 Task: Select the showErrors option in the on-task errors.
Action: Mouse moved to (33, 497)
Screenshot: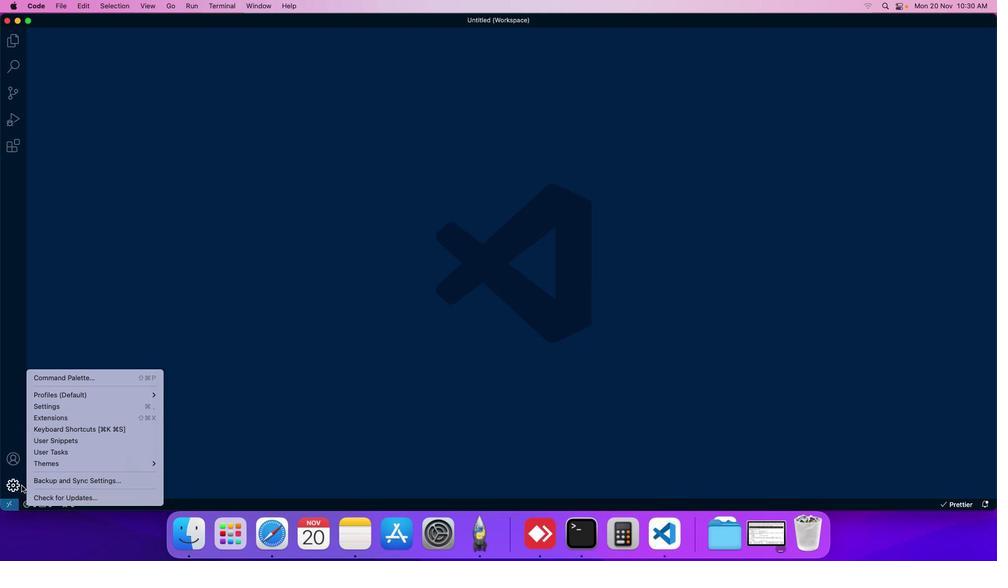 
Action: Mouse pressed left at (33, 497)
Screenshot: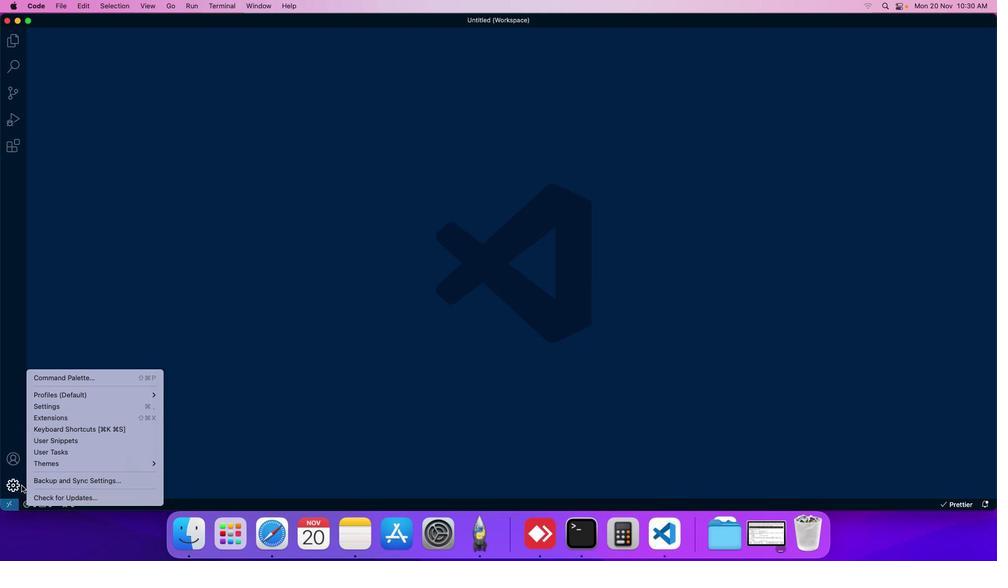 
Action: Mouse moved to (64, 417)
Screenshot: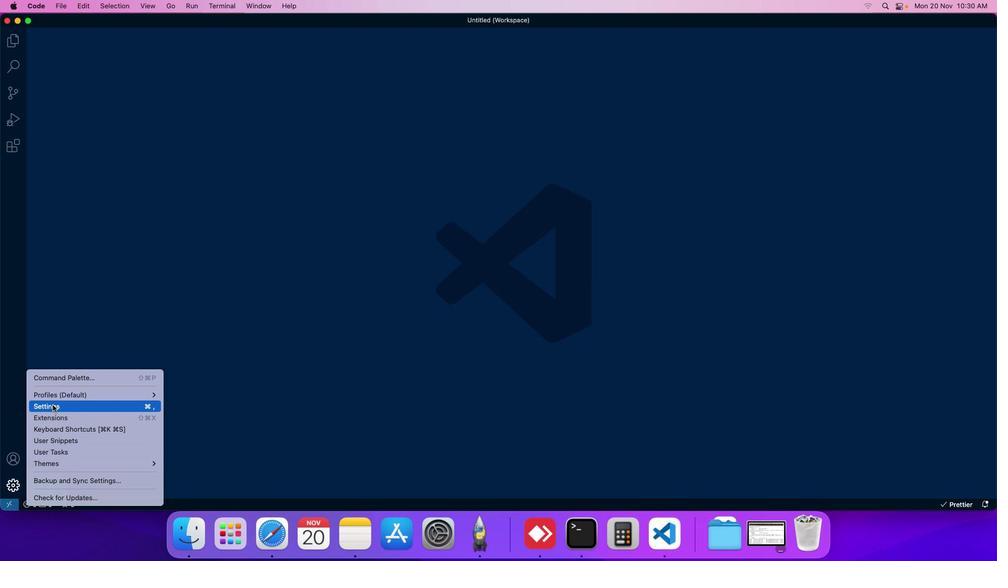 
Action: Mouse pressed left at (64, 417)
Screenshot: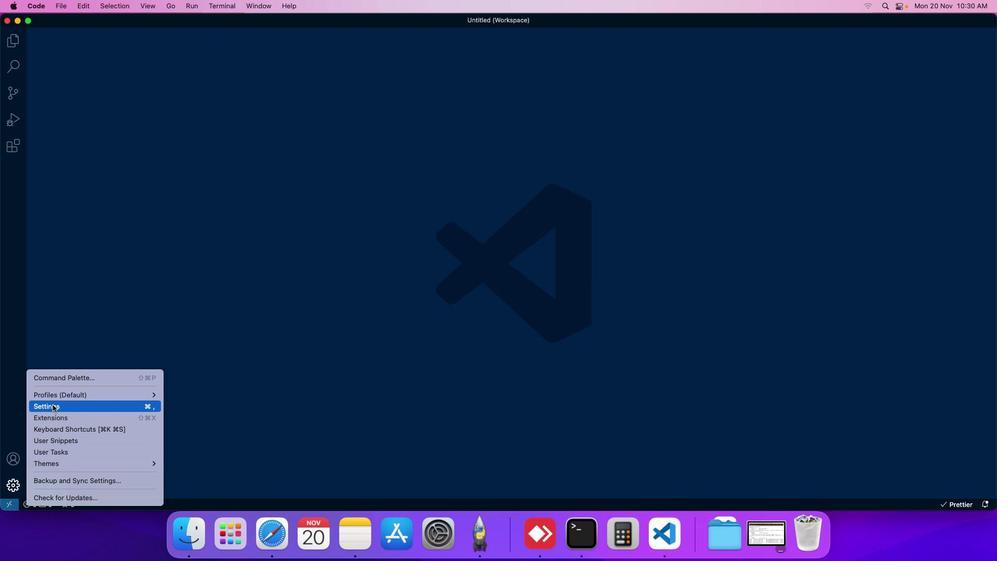 
Action: Mouse moved to (247, 96)
Screenshot: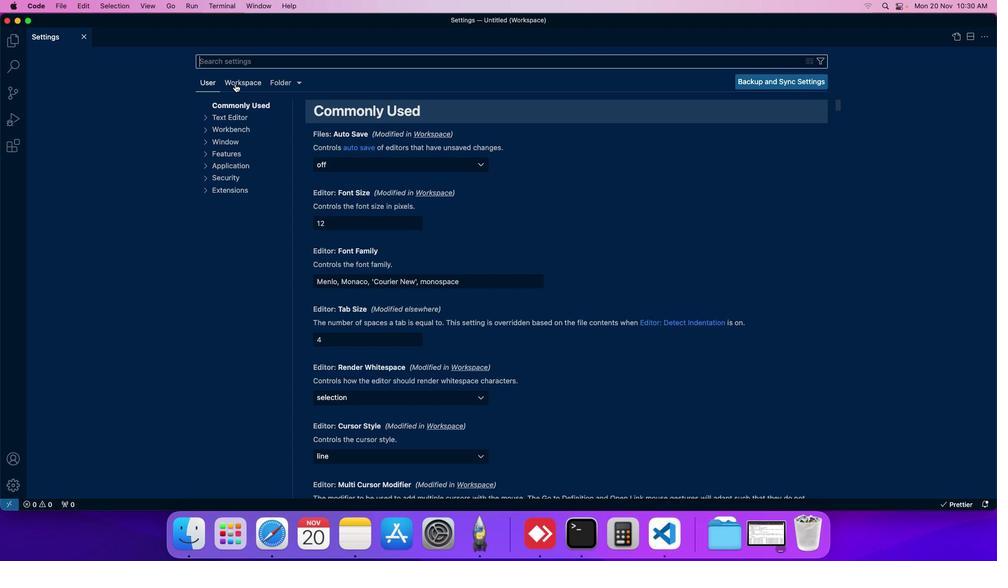 
Action: Mouse pressed left at (247, 96)
Screenshot: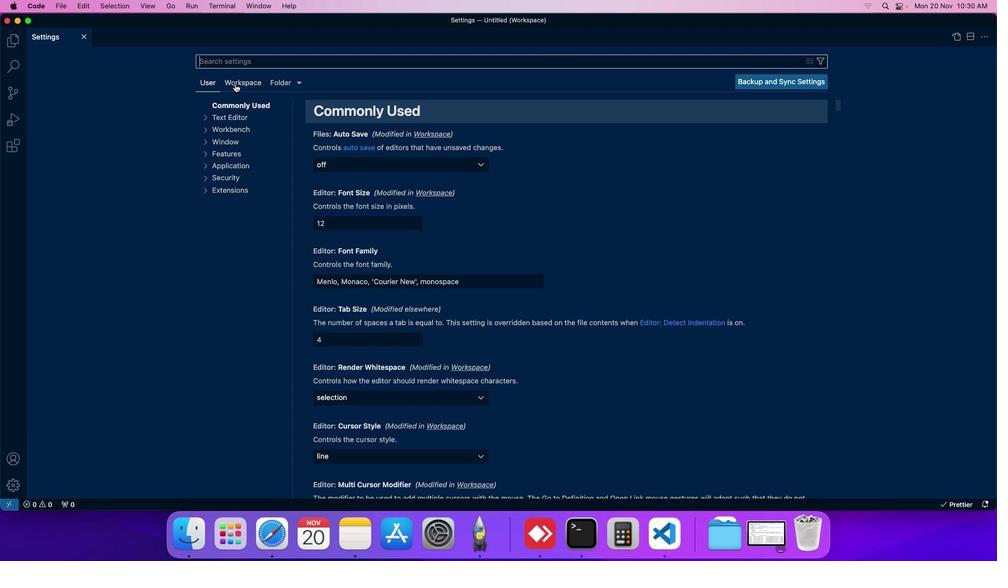 
Action: Mouse moved to (250, 163)
Screenshot: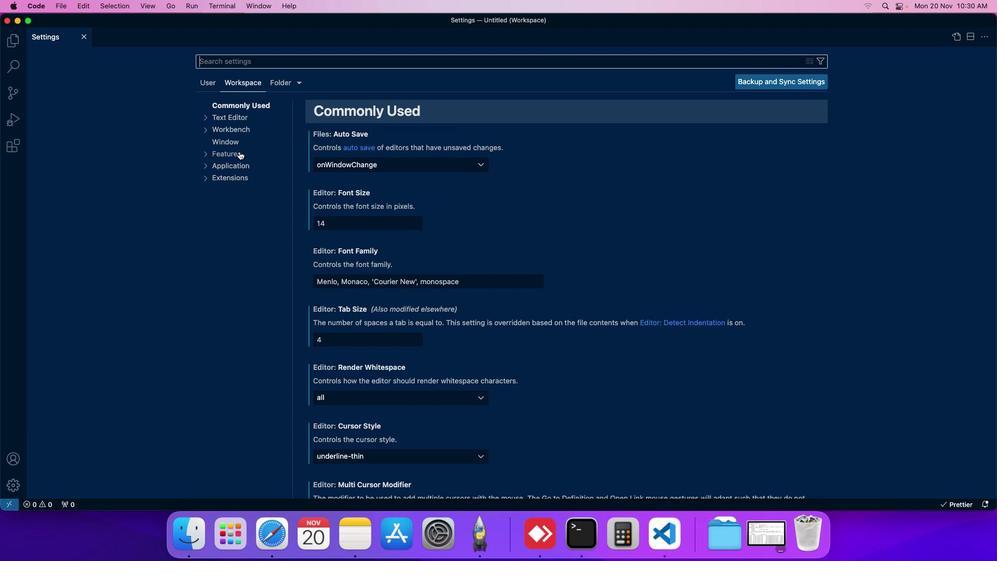 
Action: Mouse pressed left at (250, 163)
Screenshot: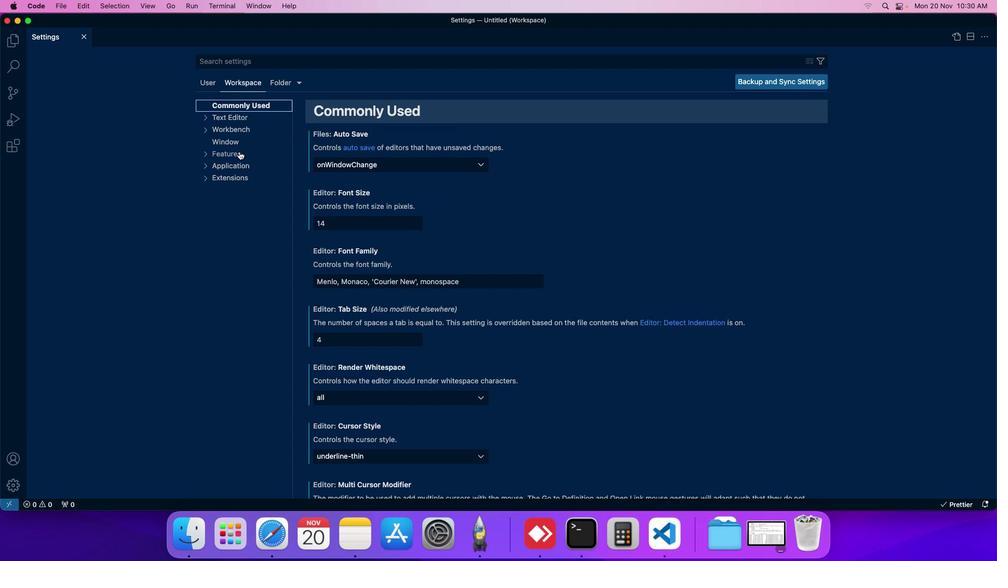 
Action: Mouse moved to (241, 214)
Screenshot: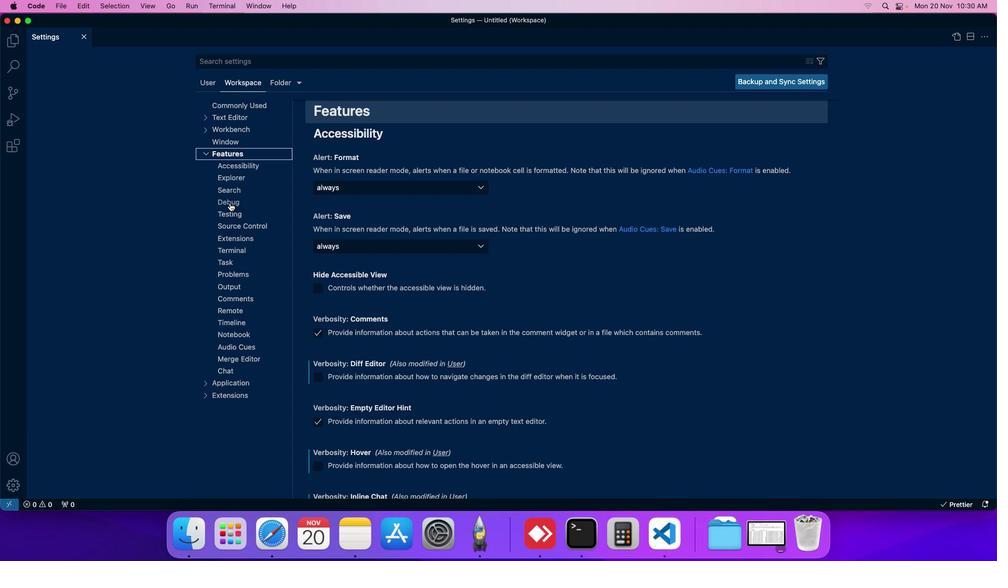 
Action: Mouse pressed left at (241, 214)
Screenshot: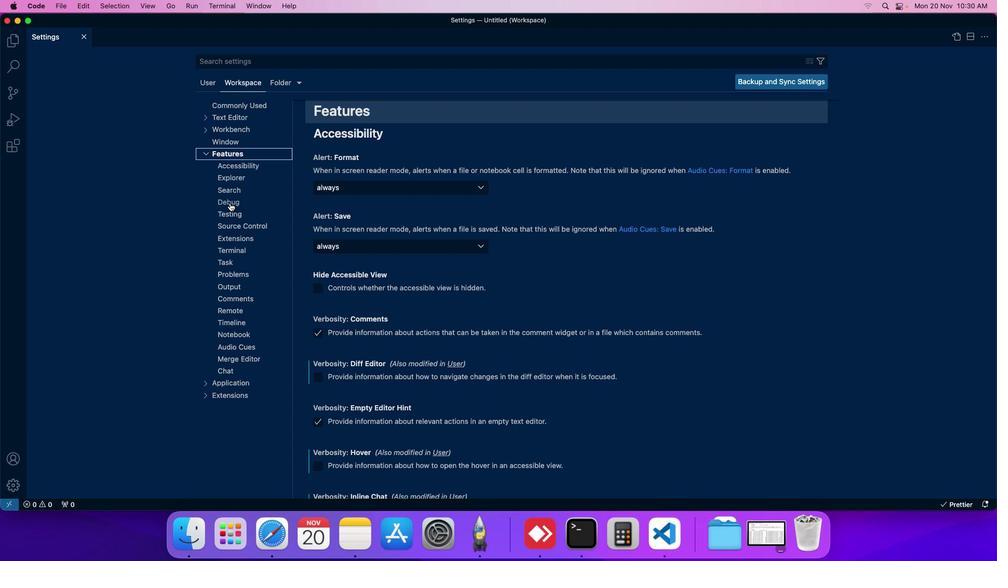 
Action: Mouse moved to (389, 254)
Screenshot: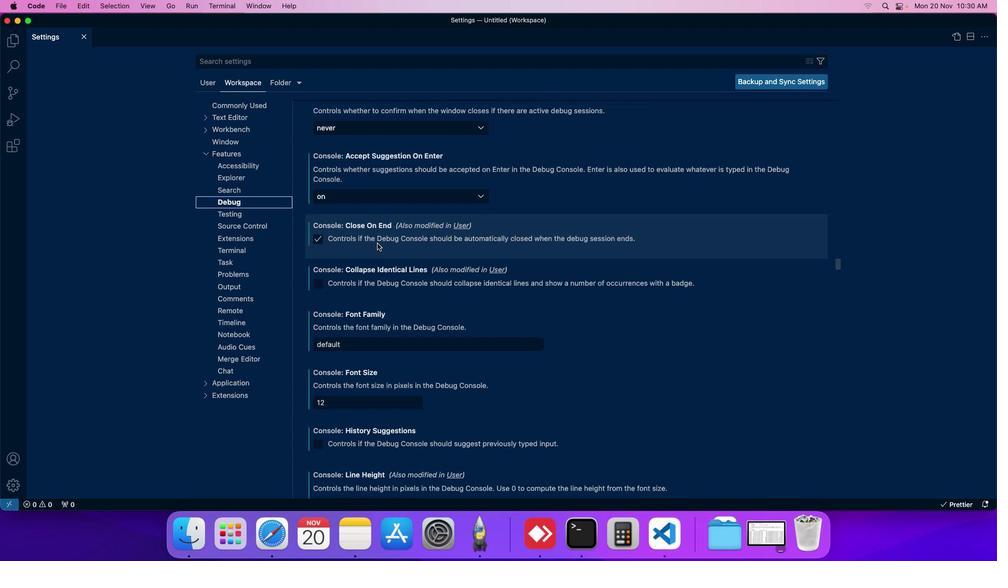 
Action: Mouse scrolled (389, 254) with delta (11, 11)
Screenshot: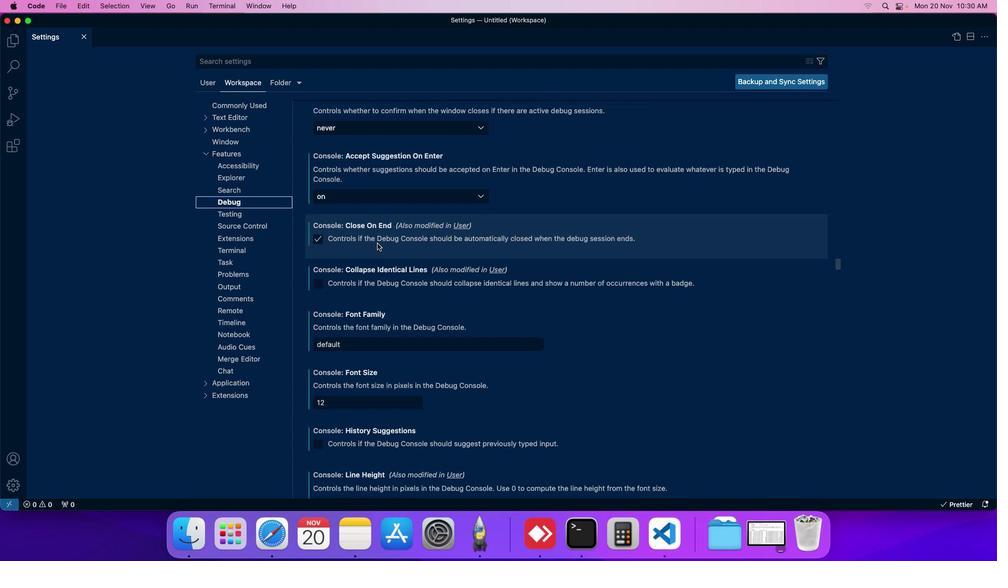 
Action: Mouse moved to (389, 255)
Screenshot: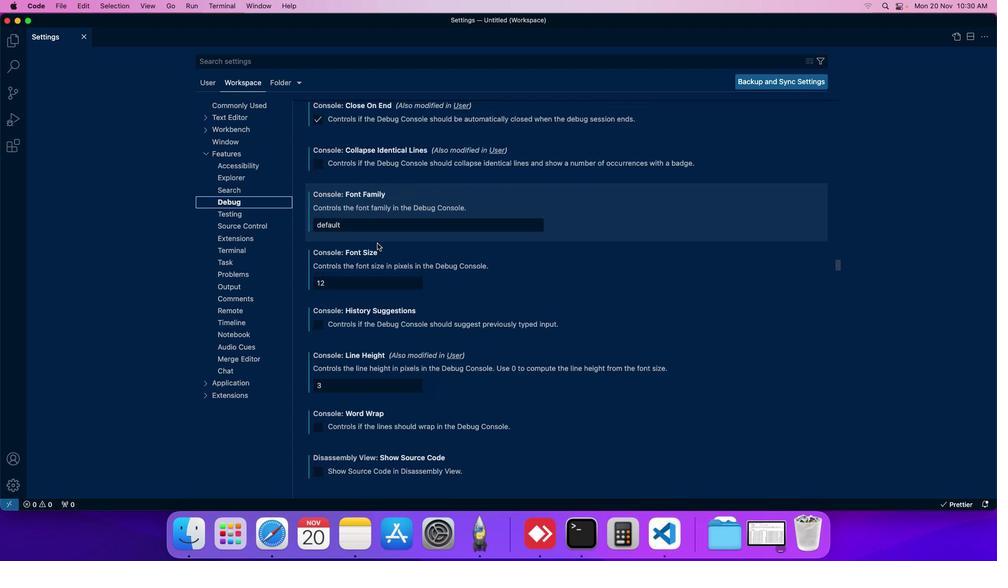 
Action: Mouse scrolled (389, 255) with delta (11, 11)
Screenshot: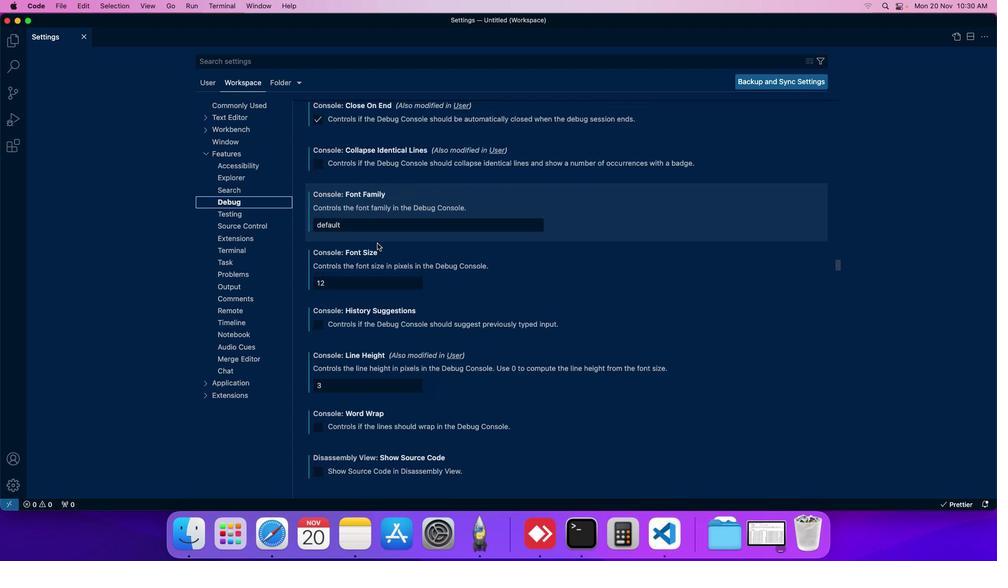 
Action: Mouse moved to (389, 255)
Screenshot: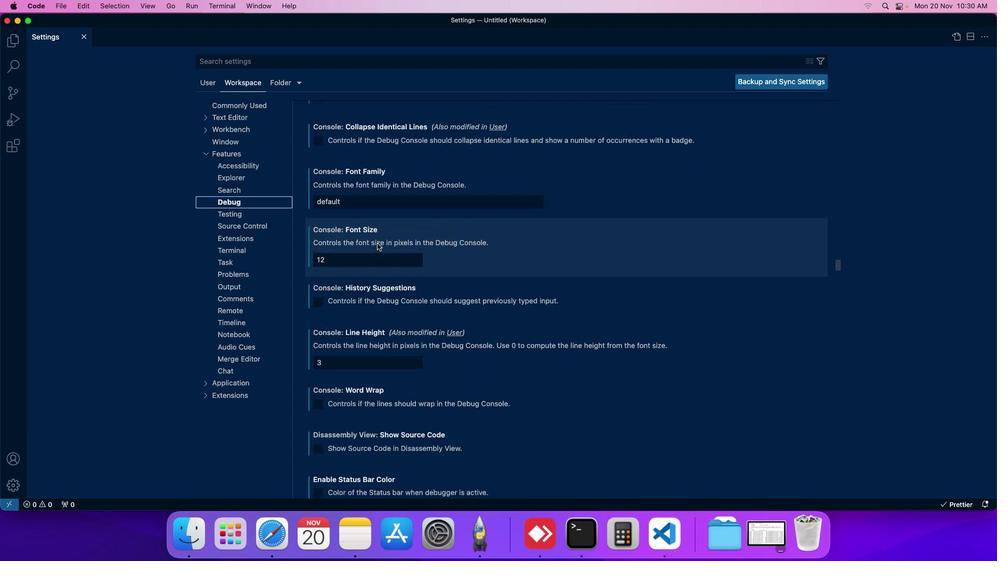 
Action: Mouse scrolled (389, 255) with delta (11, 11)
Screenshot: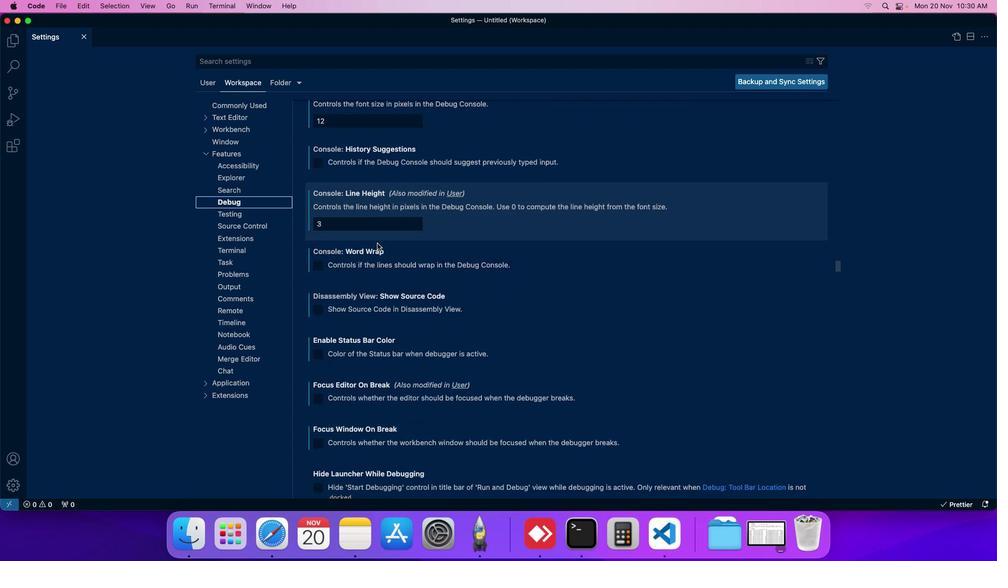 
Action: Mouse scrolled (389, 255) with delta (11, 11)
Screenshot: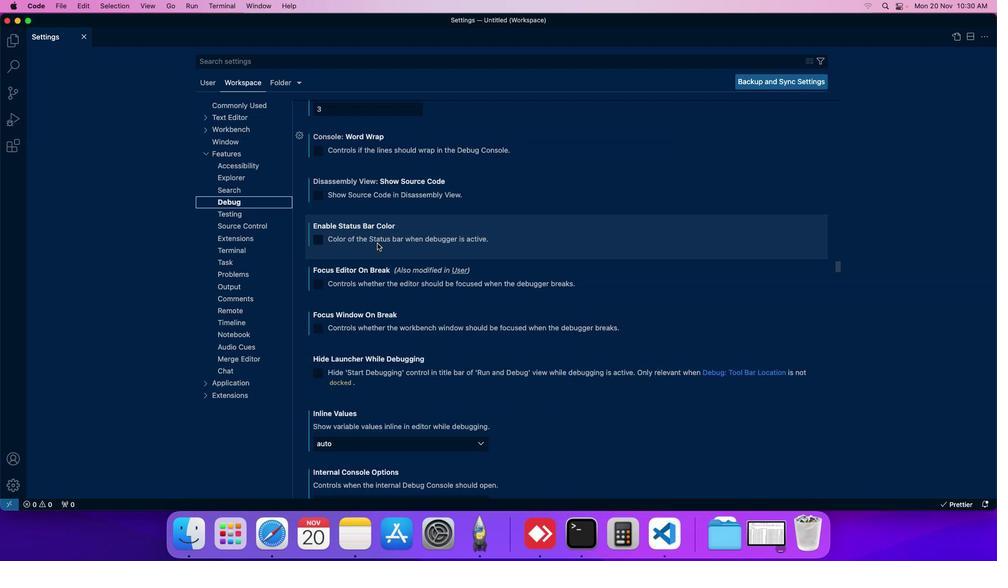 
Action: Mouse scrolled (389, 255) with delta (11, 11)
Screenshot: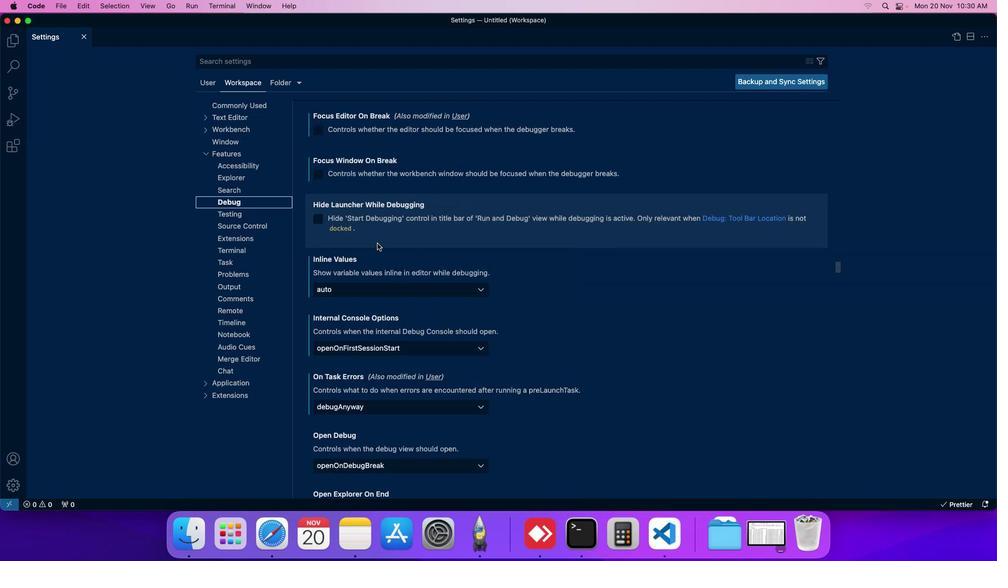 
Action: Mouse scrolled (389, 255) with delta (11, 11)
Screenshot: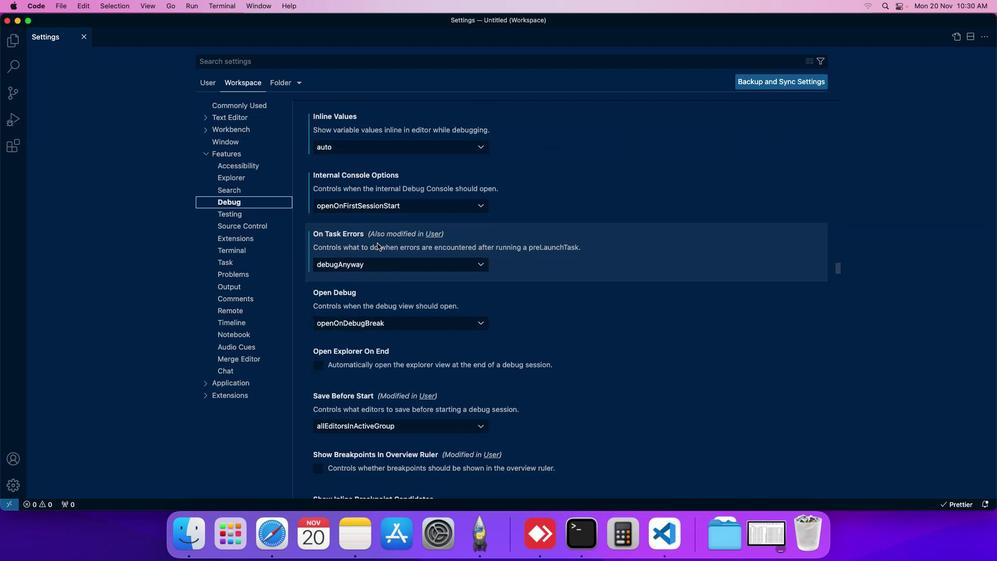 
Action: Mouse moved to (390, 270)
Screenshot: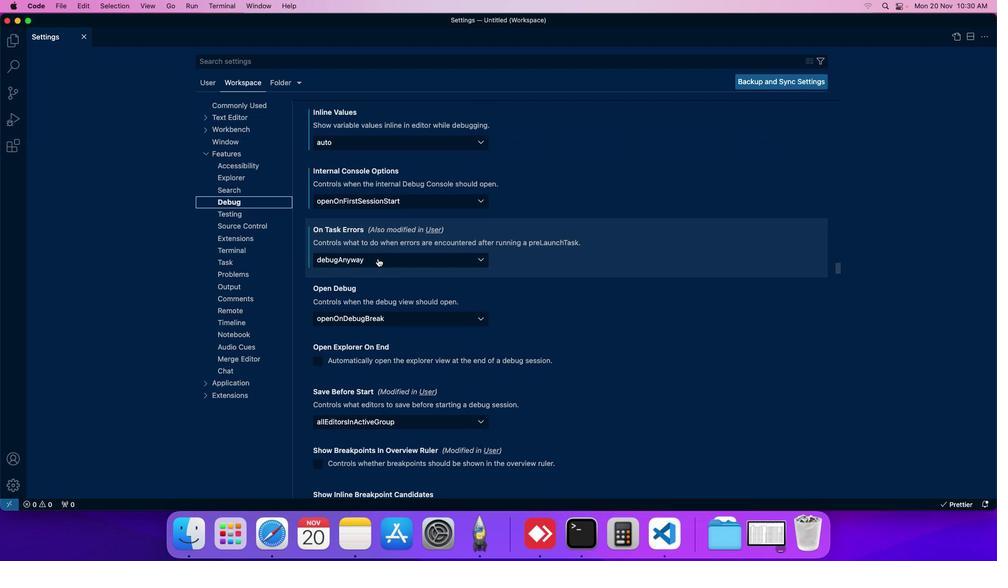 
Action: Mouse pressed left at (390, 270)
Screenshot: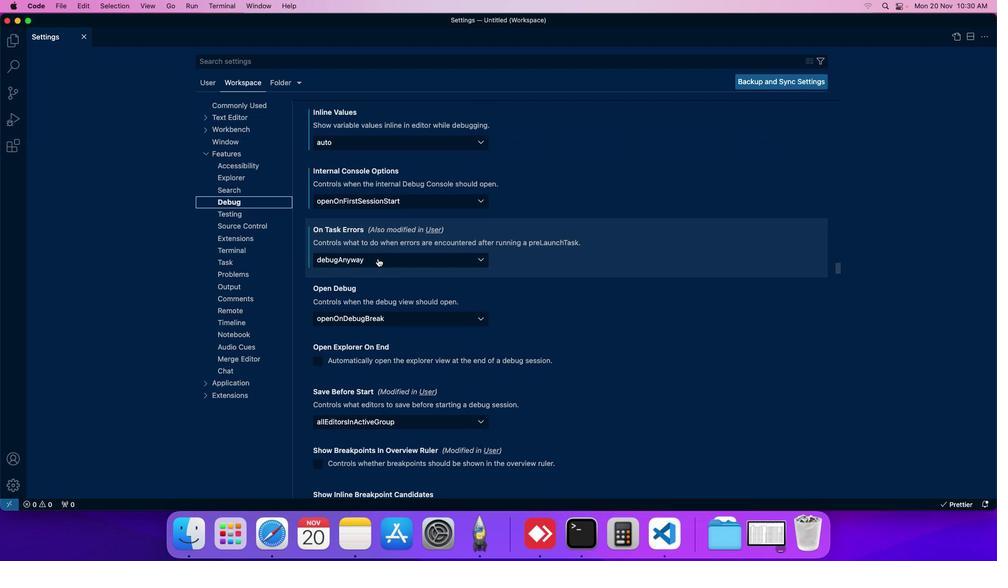 
Action: Mouse moved to (372, 294)
Screenshot: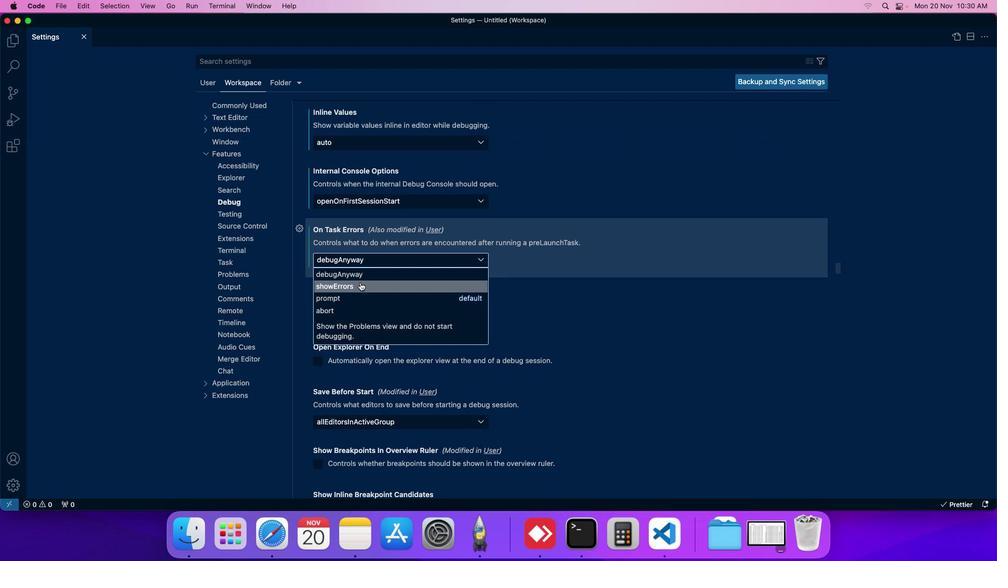 
Action: Mouse pressed left at (372, 294)
Screenshot: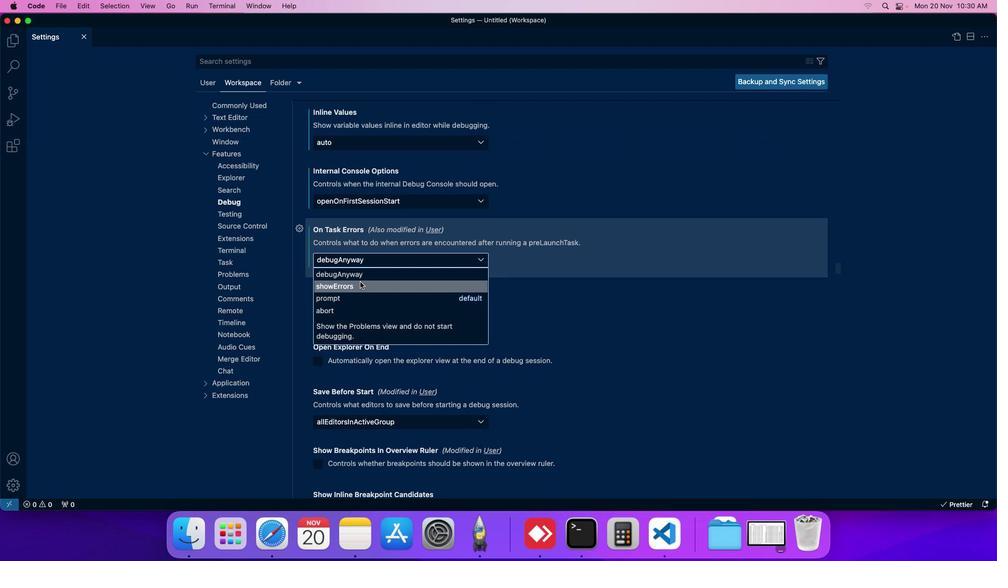 
Action: Mouse moved to (380, 280)
Screenshot: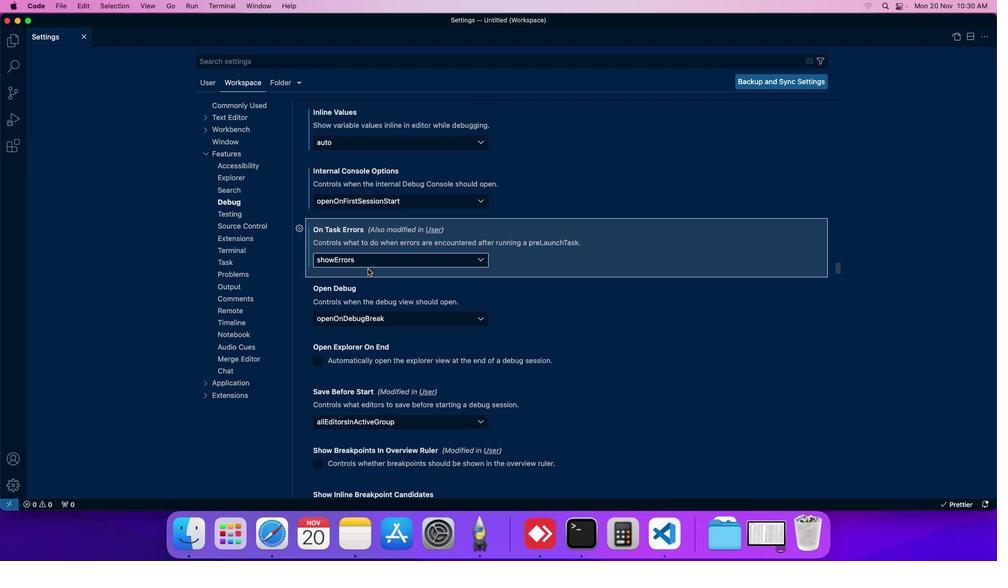 
